 Task: Create Workspace App Development Workspace description Manage and track employee vacation and sick leave. Workspace type Education
Action: Mouse moved to (294, 63)
Screenshot: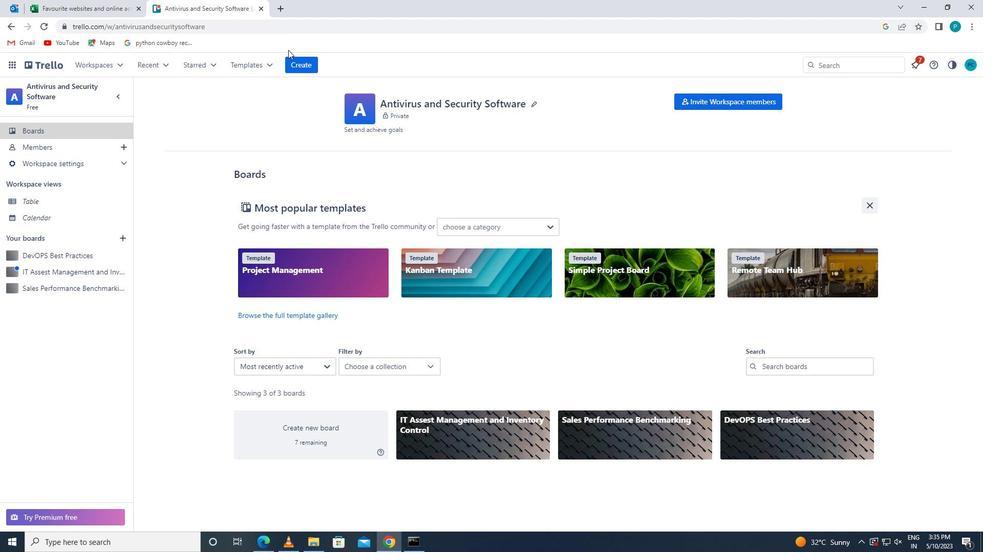 
Action: Mouse pressed left at (294, 63)
Screenshot: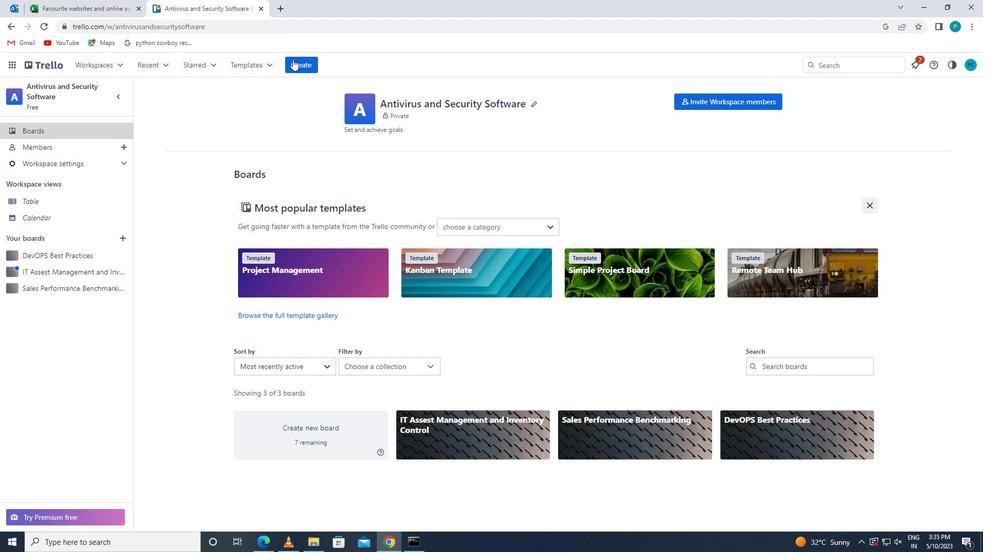 
Action: Mouse moved to (312, 165)
Screenshot: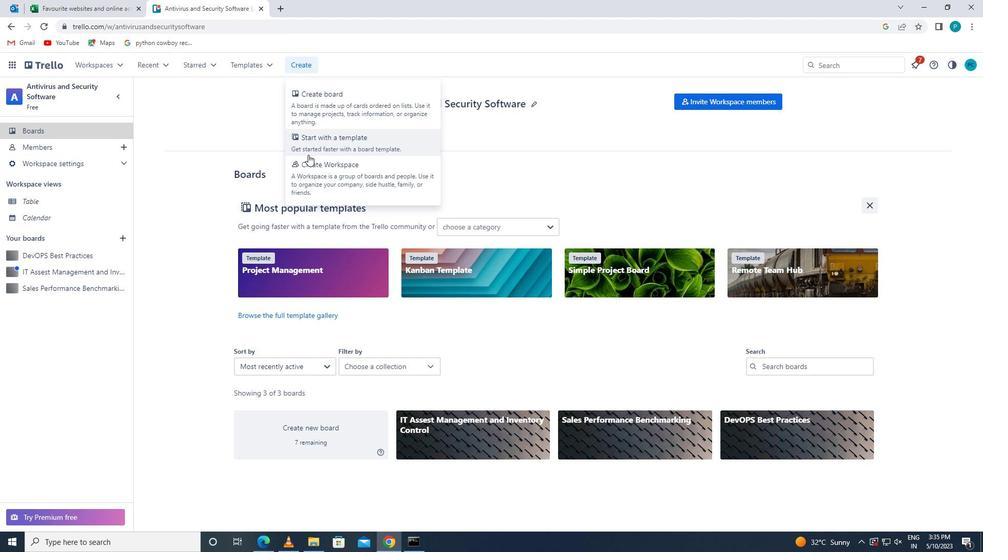 
Action: Mouse pressed left at (312, 165)
Screenshot: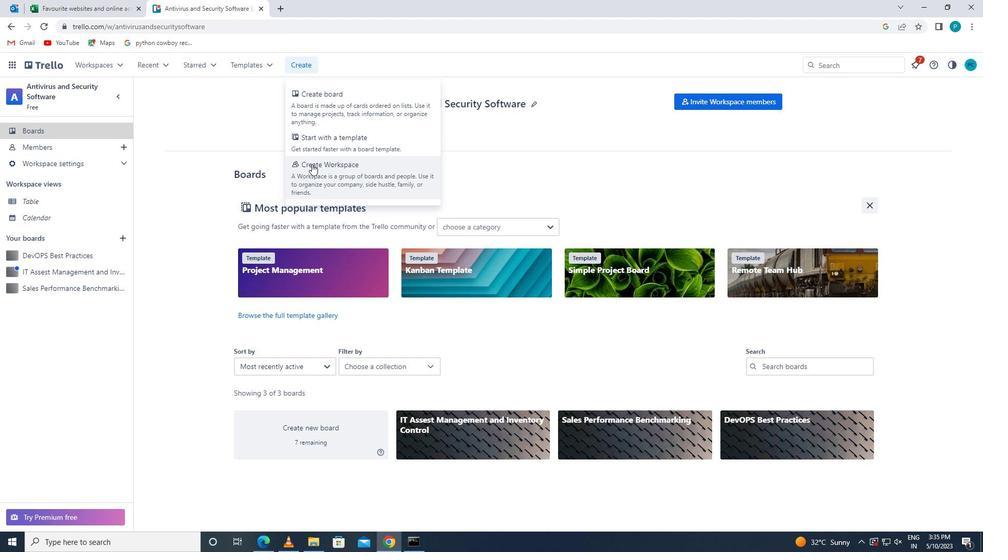 
Action: Mouse moved to (312, 190)
Screenshot: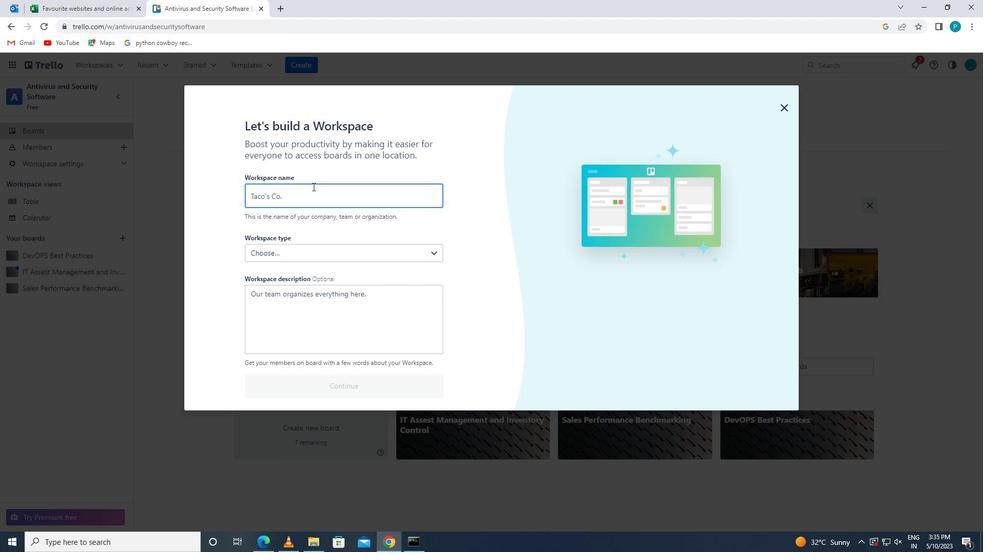 
Action: Mouse pressed left at (312, 190)
Screenshot: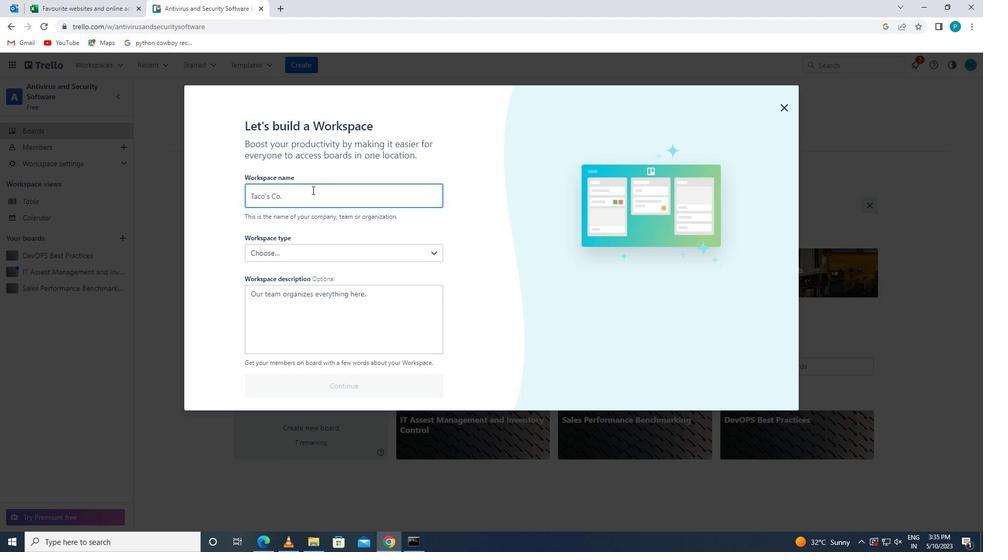 
Action: Key pressed <Key.caps_lock>a<Key.caps_lock>p<Key.space><Key.caps_lock>d<Key.caps_lock>evelopment
Screenshot: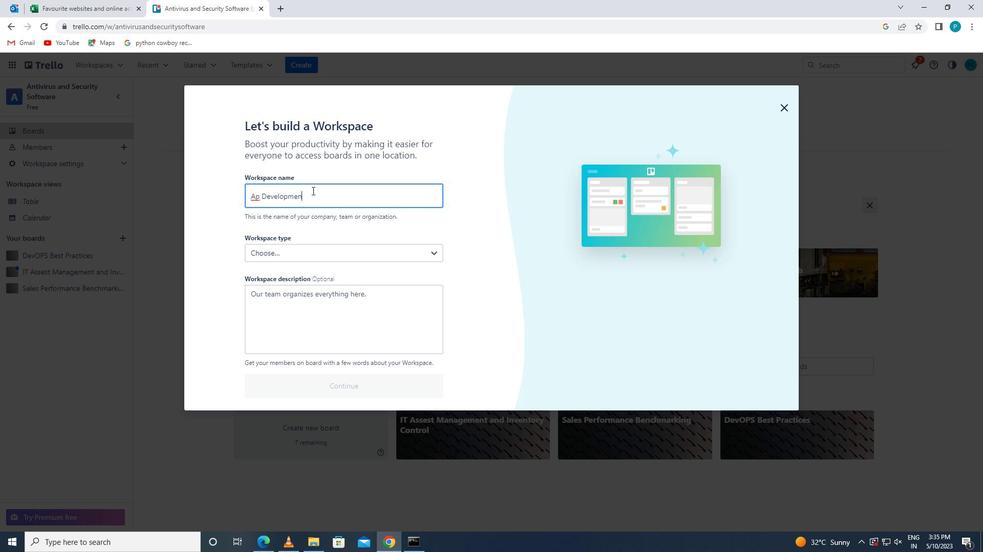 
Action: Mouse moved to (257, 198)
Screenshot: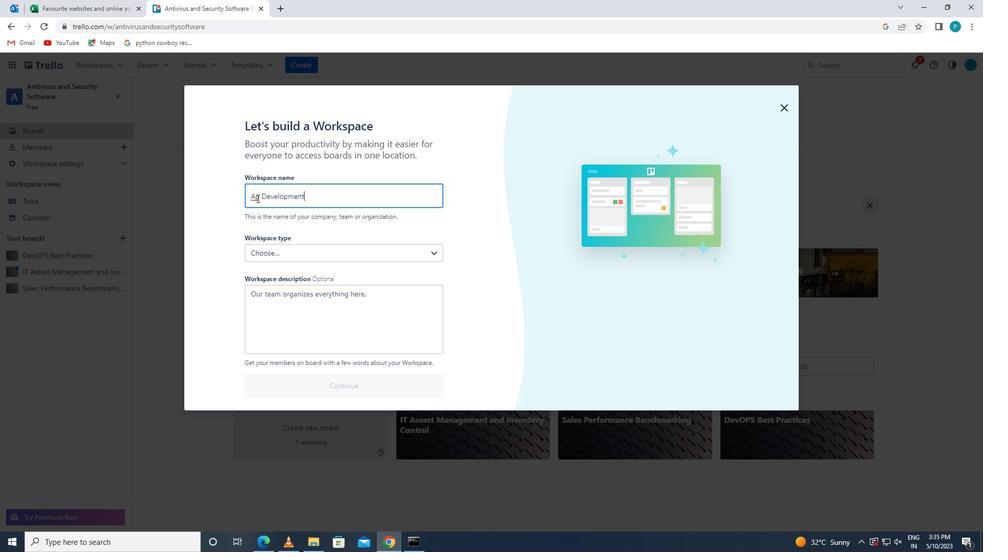 
Action: Mouse pressed left at (257, 198)
Screenshot: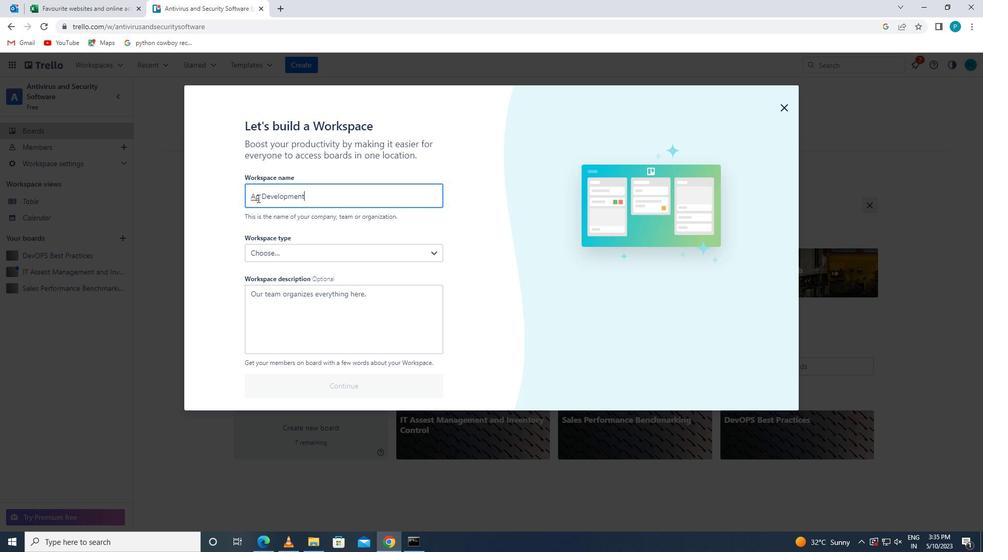 
Action: Key pressed p
Screenshot: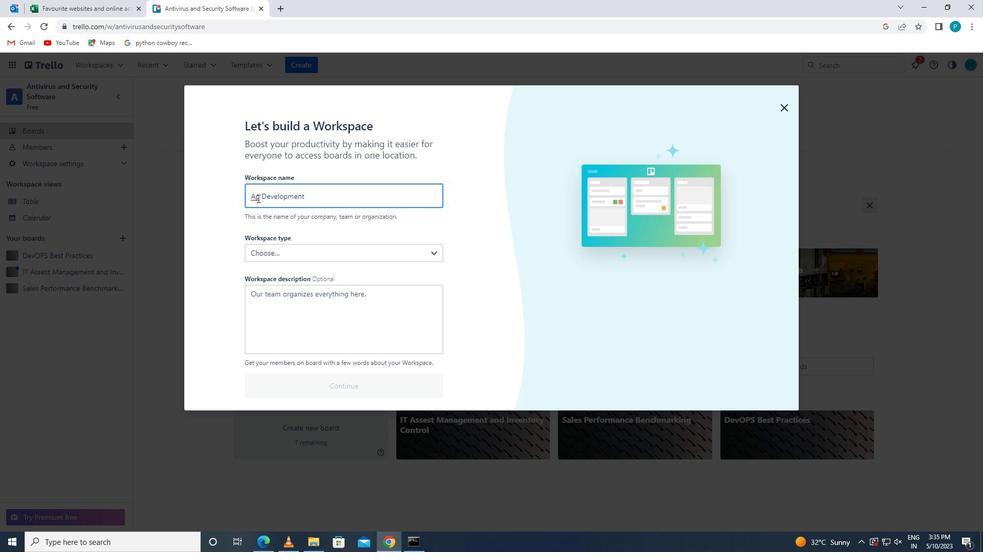 
Action: Mouse moved to (288, 320)
Screenshot: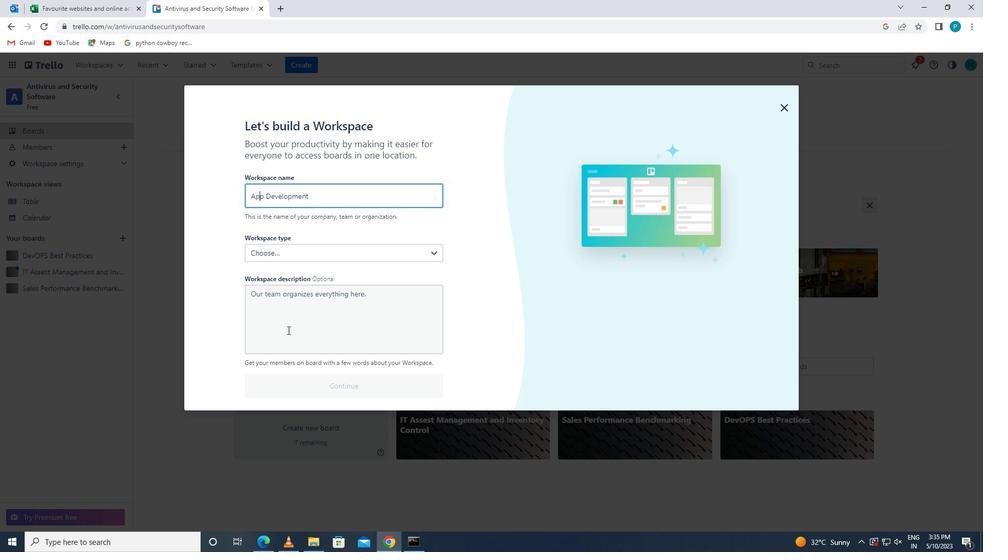 
Action: Mouse pressed left at (288, 320)
Screenshot: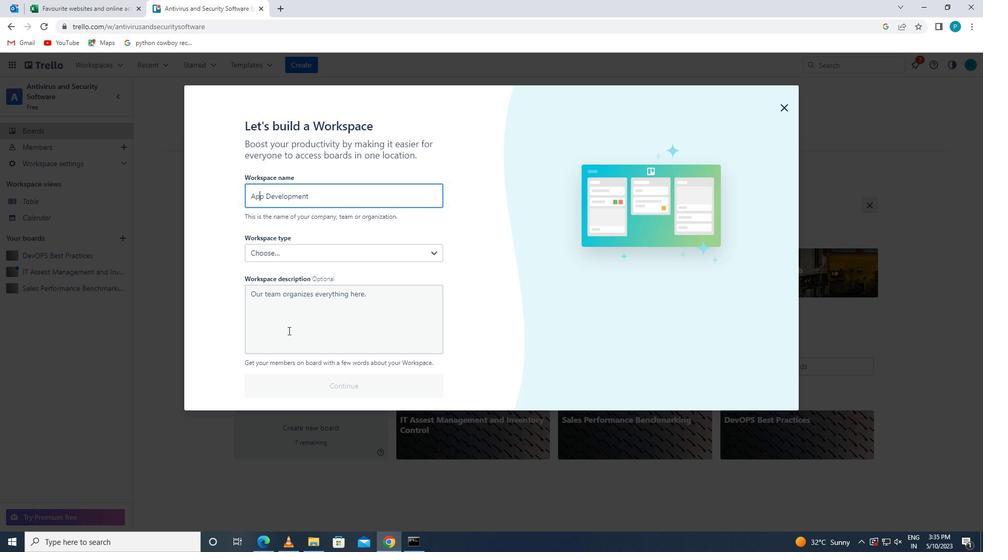 
Action: Key pressed <Key.caps_lock>m<Key.caps_lock>anage<Key.space>and<Key.space>track<Key.space>employe<Key.space><Key.backspace>e<Key.space>vacation<Key.space>and<Key.space>sick<Key.space>leave
Screenshot: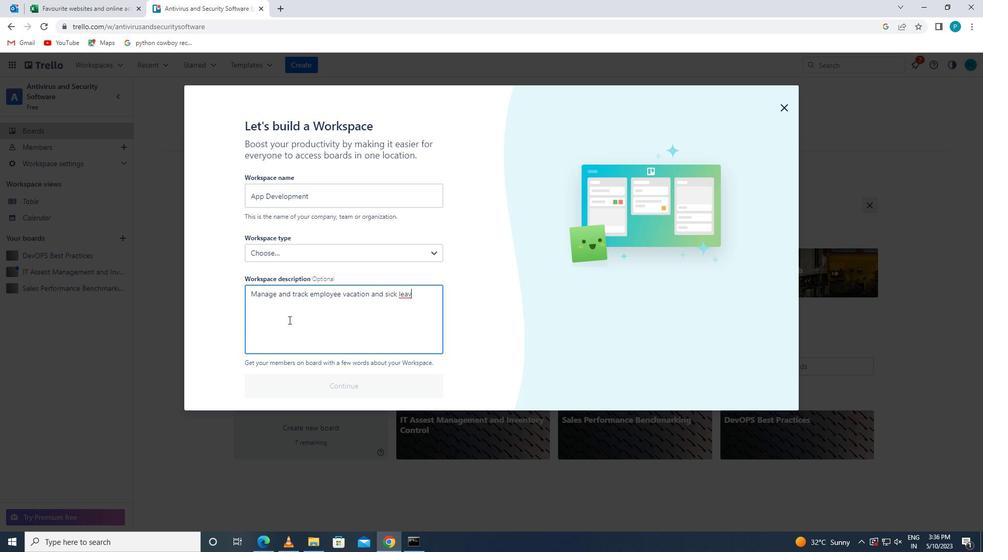 
Action: Mouse moved to (304, 248)
Screenshot: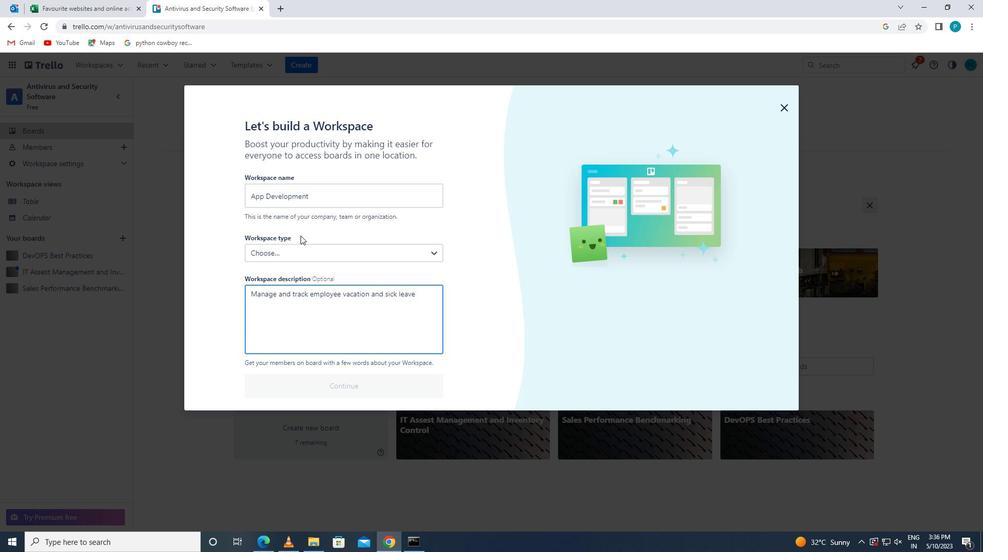 
Action: Mouse pressed left at (304, 248)
Screenshot: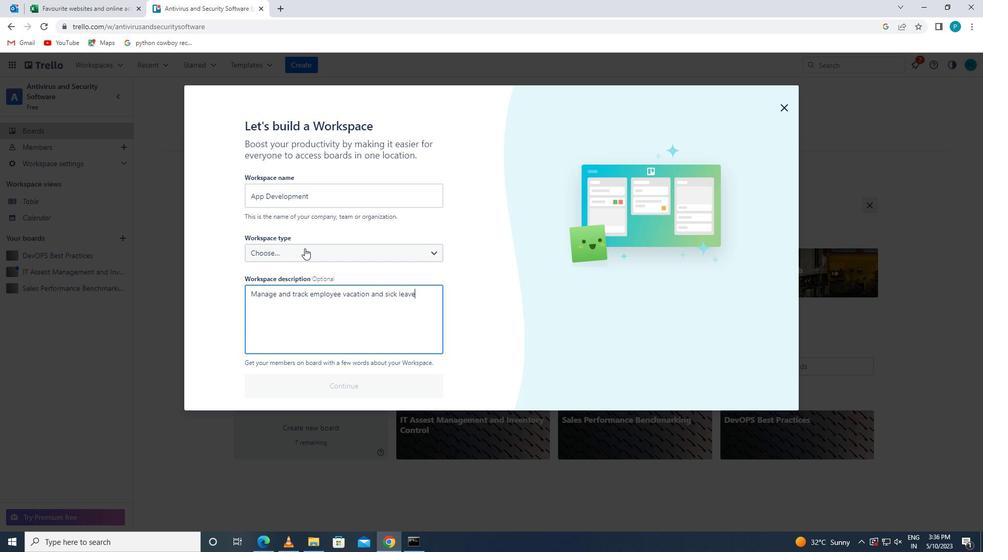 
Action: Mouse moved to (290, 327)
Screenshot: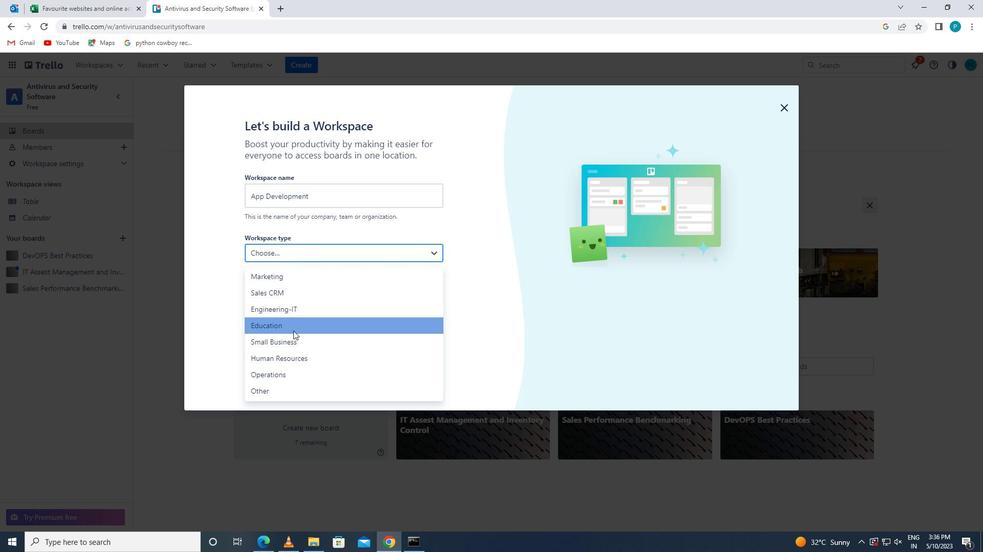 
Action: Mouse pressed left at (290, 327)
Screenshot: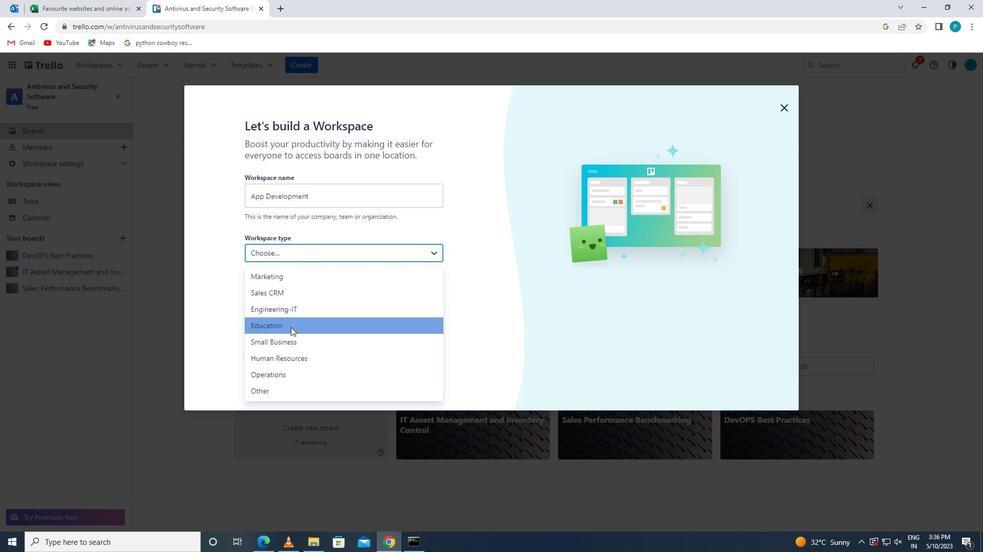 
Action: Mouse moved to (280, 385)
Screenshot: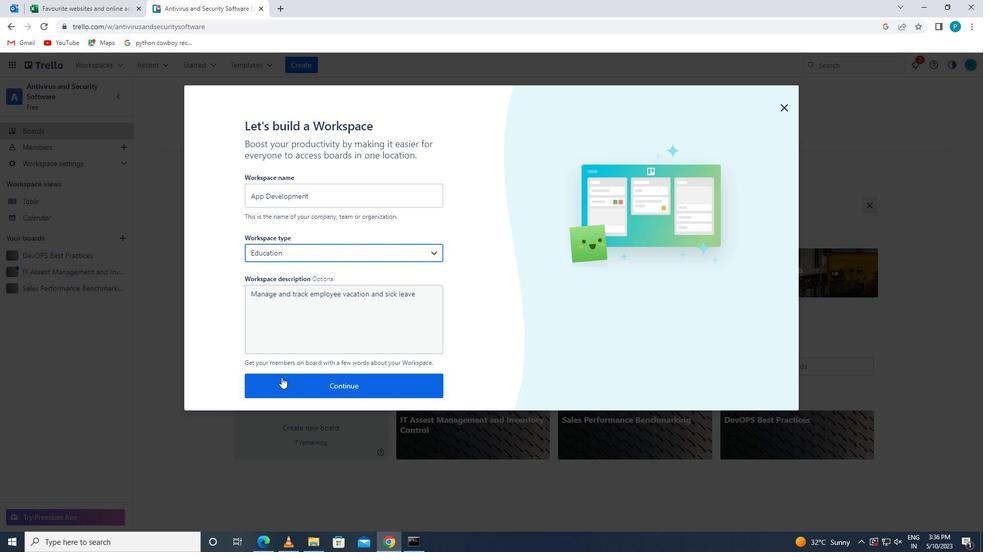 
Action: Mouse pressed left at (280, 385)
Screenshot: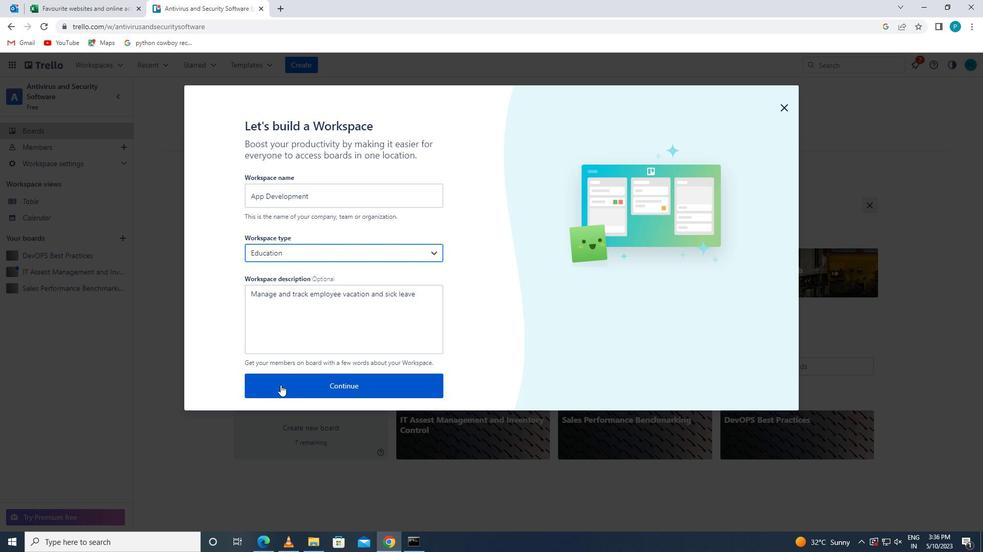 
